 Task: Apply the bulleted list to the text.
Action: Mouse moved to (325, 199)
Screenshot: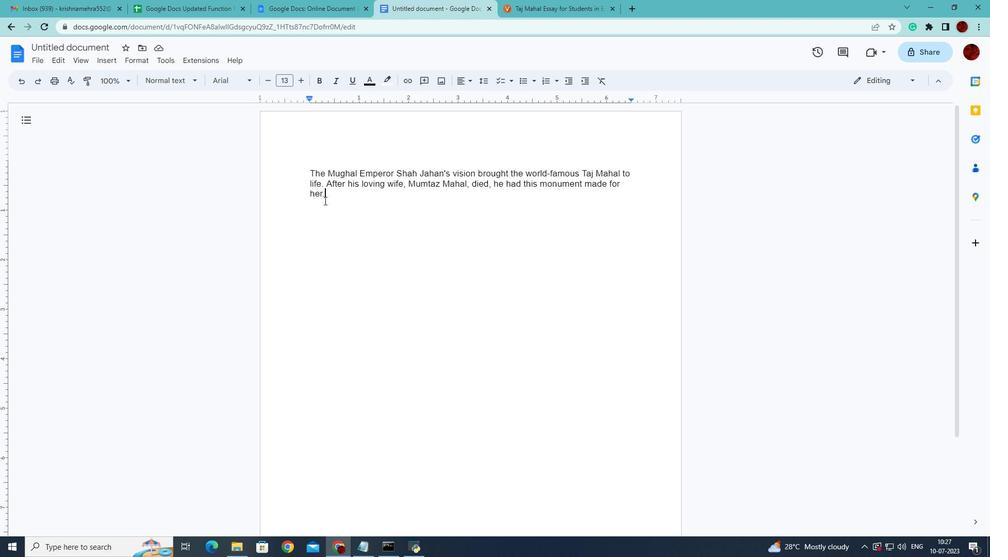 
Action: Mouse pressed left at (325, 199)
Screenshot: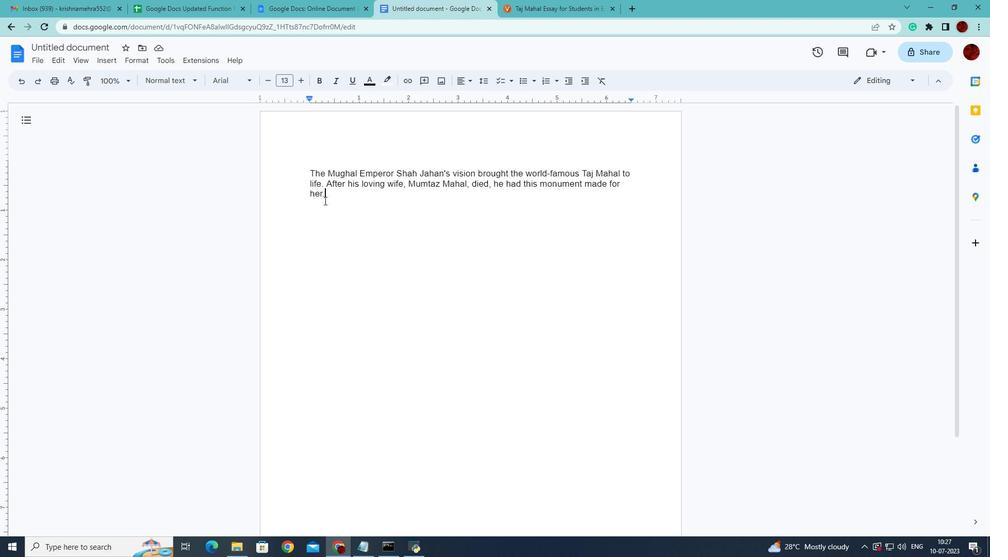 
Action: Mouse moved to (534, 82)
Screenshot: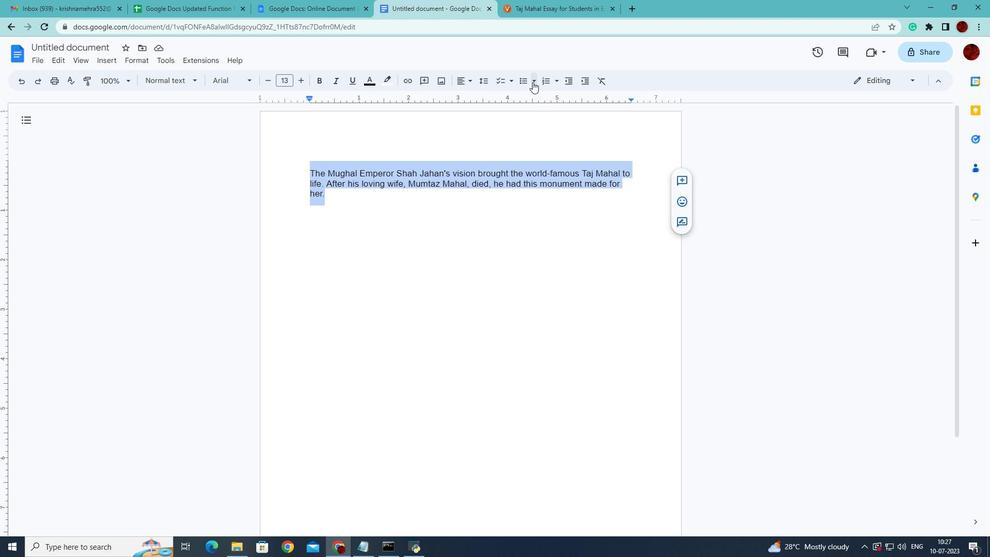 
Action: Mouse pressed left at (534, 82)
Screenshot: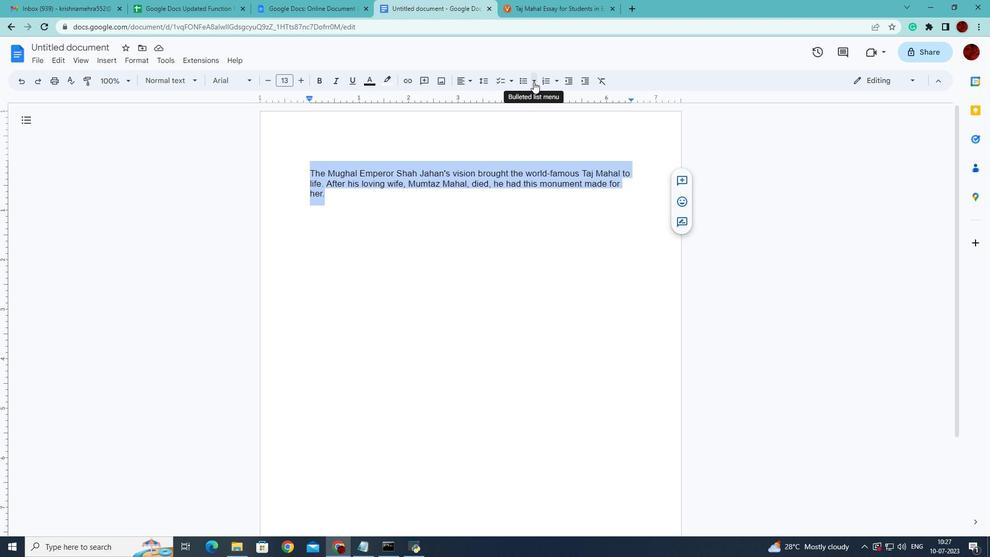 
Action: Mouse moved to (532, 115)
Screenshot: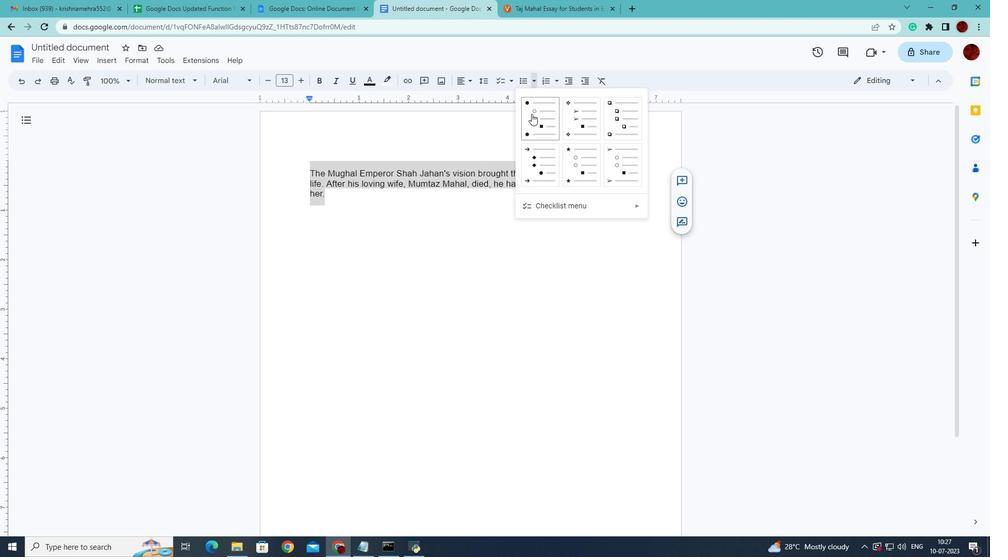 
Action: Mouse pressed left at (532, 115)
Screenshot: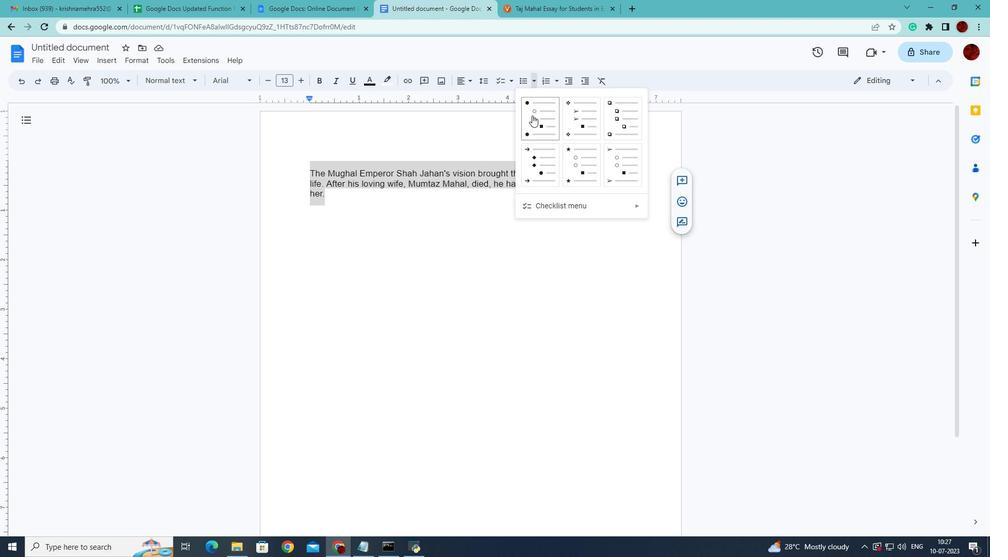 
Action: Mouse moved to (532, 115)
Screenshot: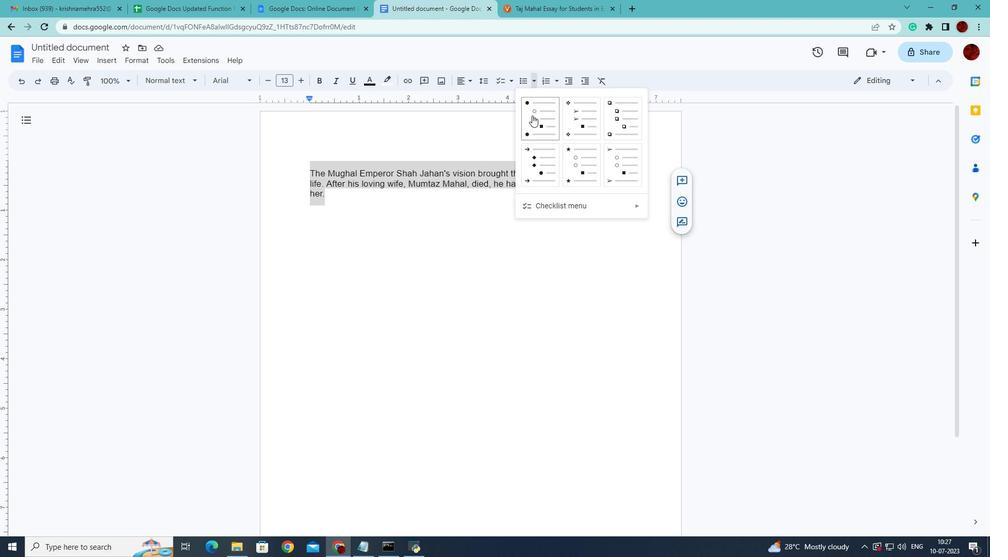 
